 Task: Watch a repository to receive notifications about its activity.
Action: Mouse moved to (748, 48)
Screenshot: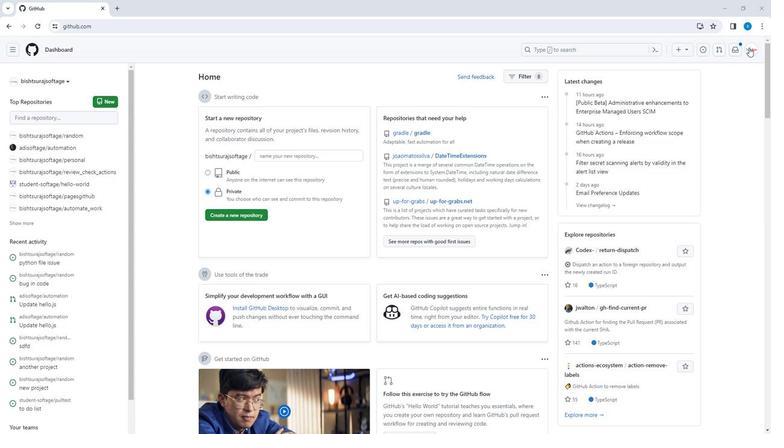 
Action: Mouse pressed left at (748, 48)
Screenshot: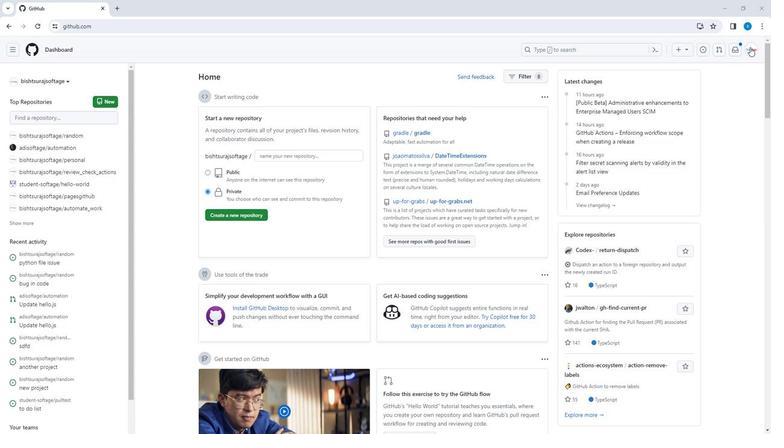 
Action: Mouse moved to (716, 117)
Screenshot: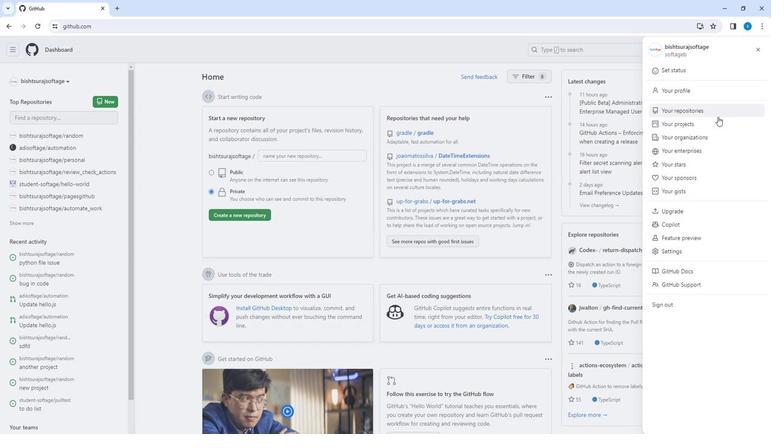 
Action: Mouse pressed left at (716, 117)
Screenshot: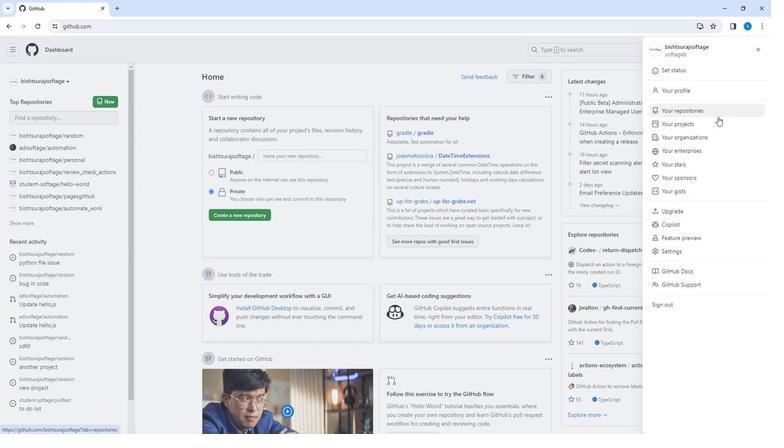 
Action: Mouse moved to (282, 129)
Screenshot: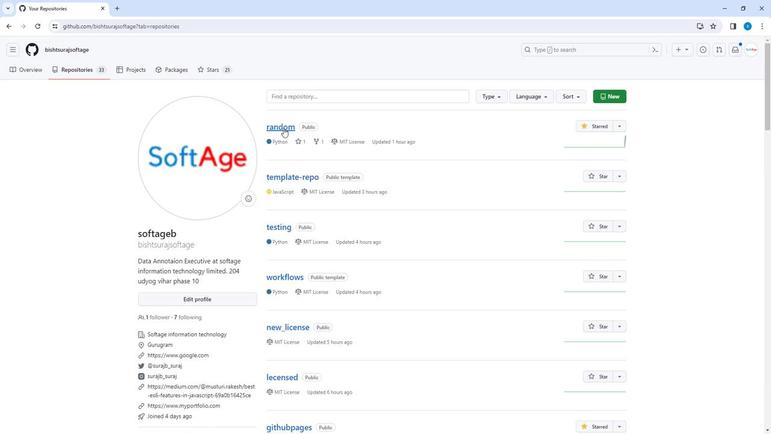 
Action: Mouse pressed left at (282, 129)
Screenshot: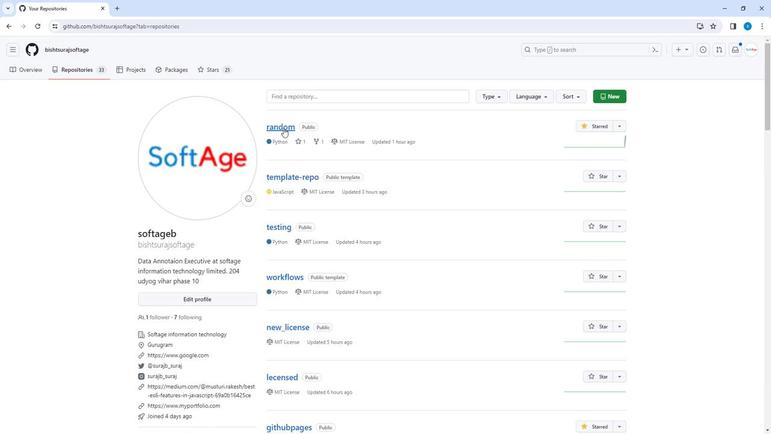 
Action: Mouse moved to (488, 92)
Screenshot: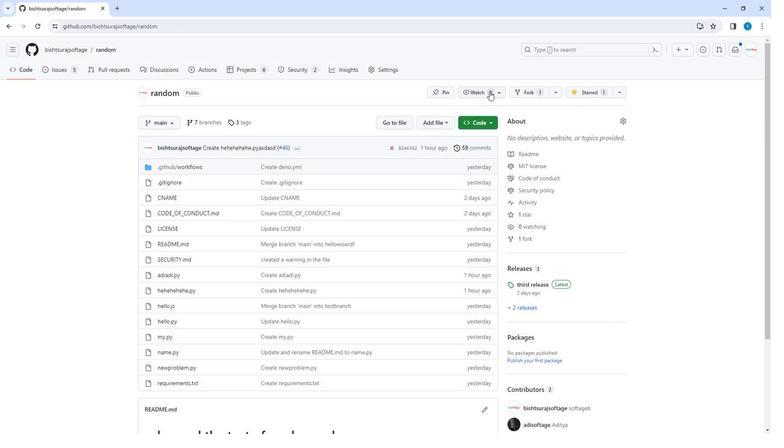 
Action: Mouse pressed left at (488, 92)
Screenshot: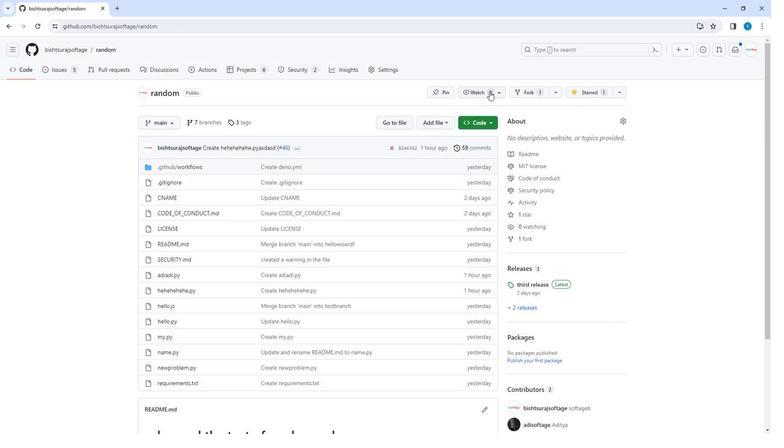 
Action: Mouse moved to (493, 150)
Screenshot: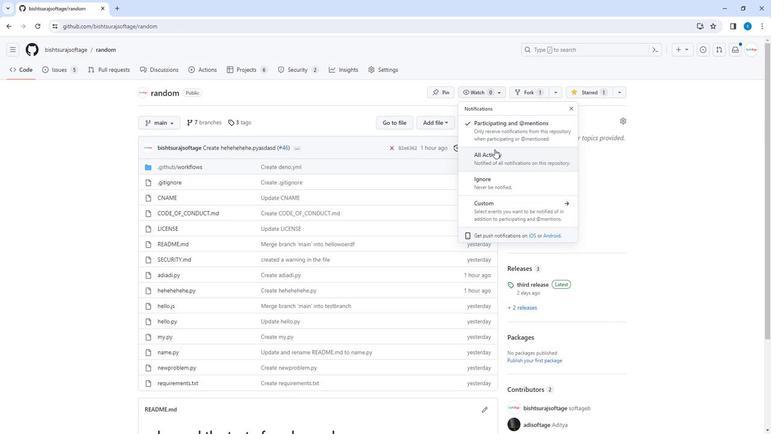 
Action: Mouse pressed left at (493, 150)
Screenshot: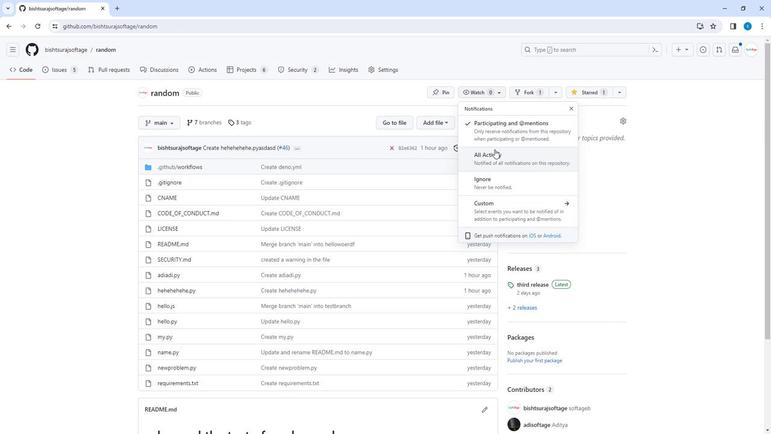 
Action: Mouse moved to (598, 185)
Screenshot: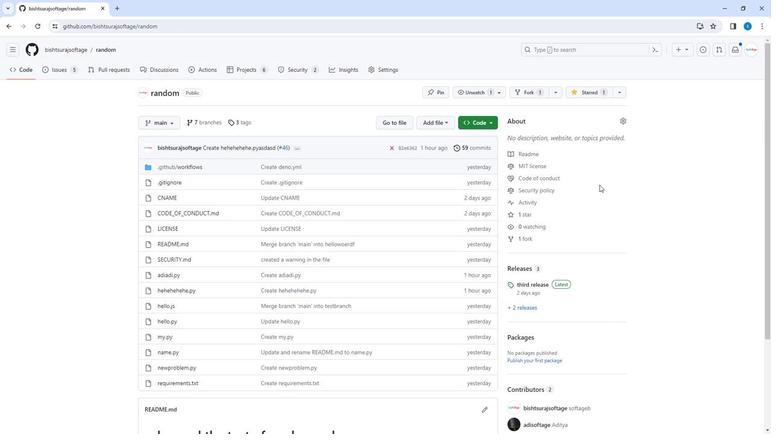 
